 Task: Change scribble  line  to lose dashed.
Action: Mouse moved to (446, 348)
Screenshot: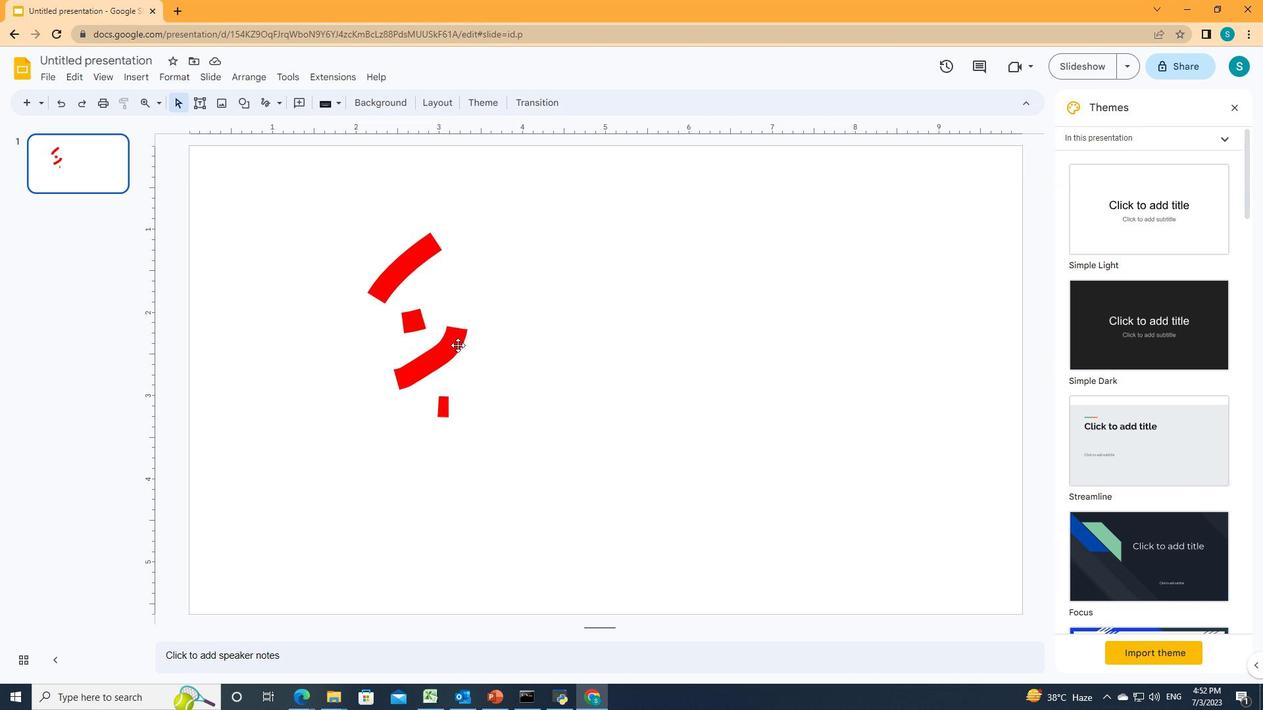 
Action: Mouse pressed left at (446, 348)
Screenshot: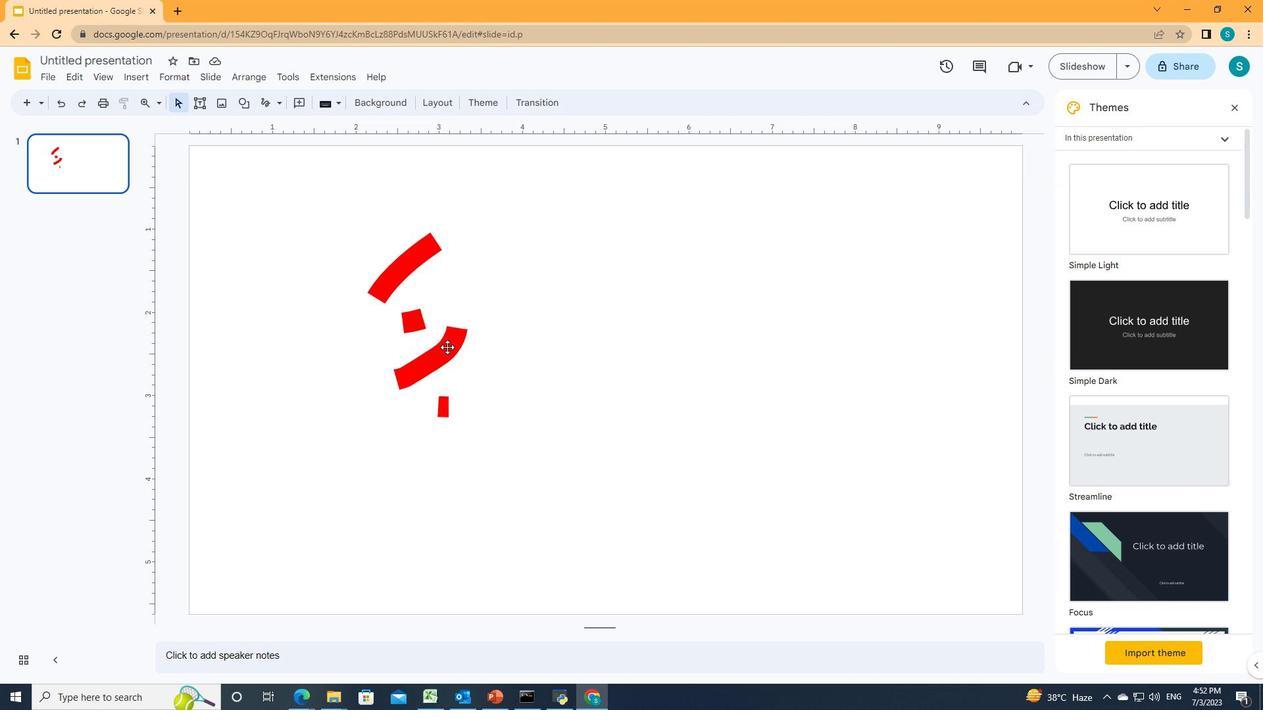 
Action: Mouse moved to (342, 102)
Screenshot: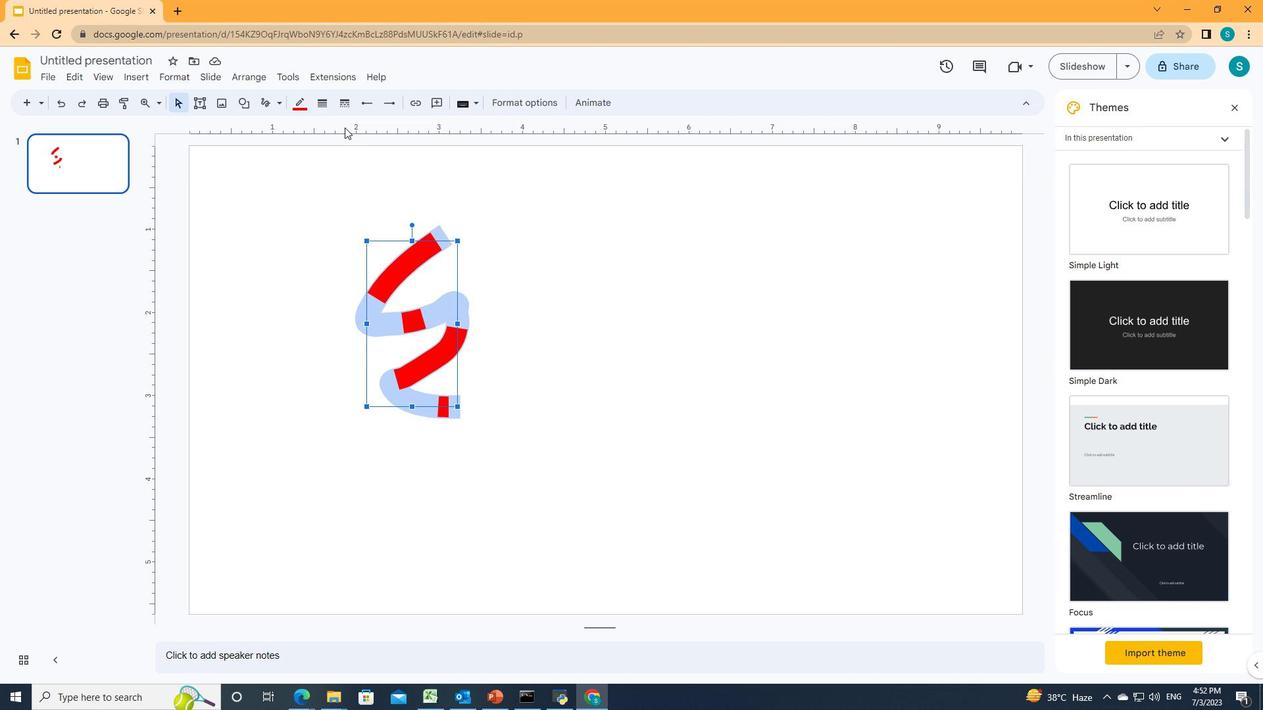 
Action: Mouse pressed left at (342, 102)
Screenshot: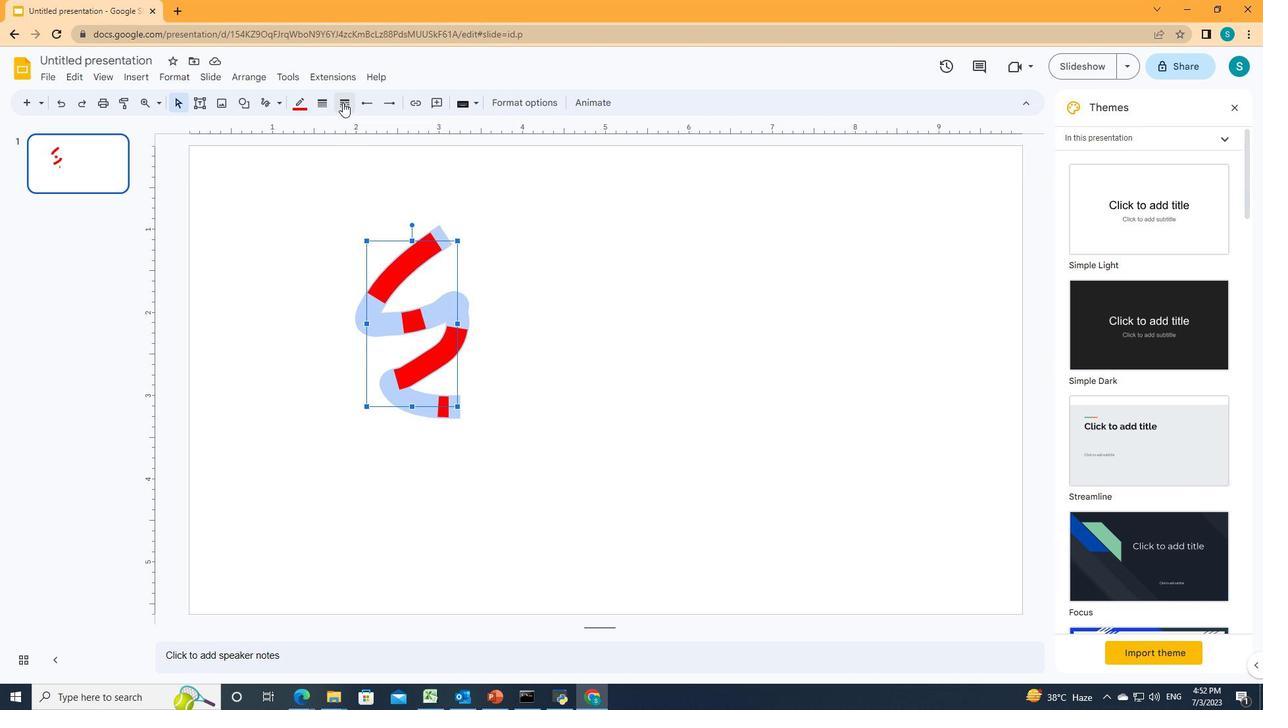 
Action: Mouse moved to (351, 207)
Screenshot: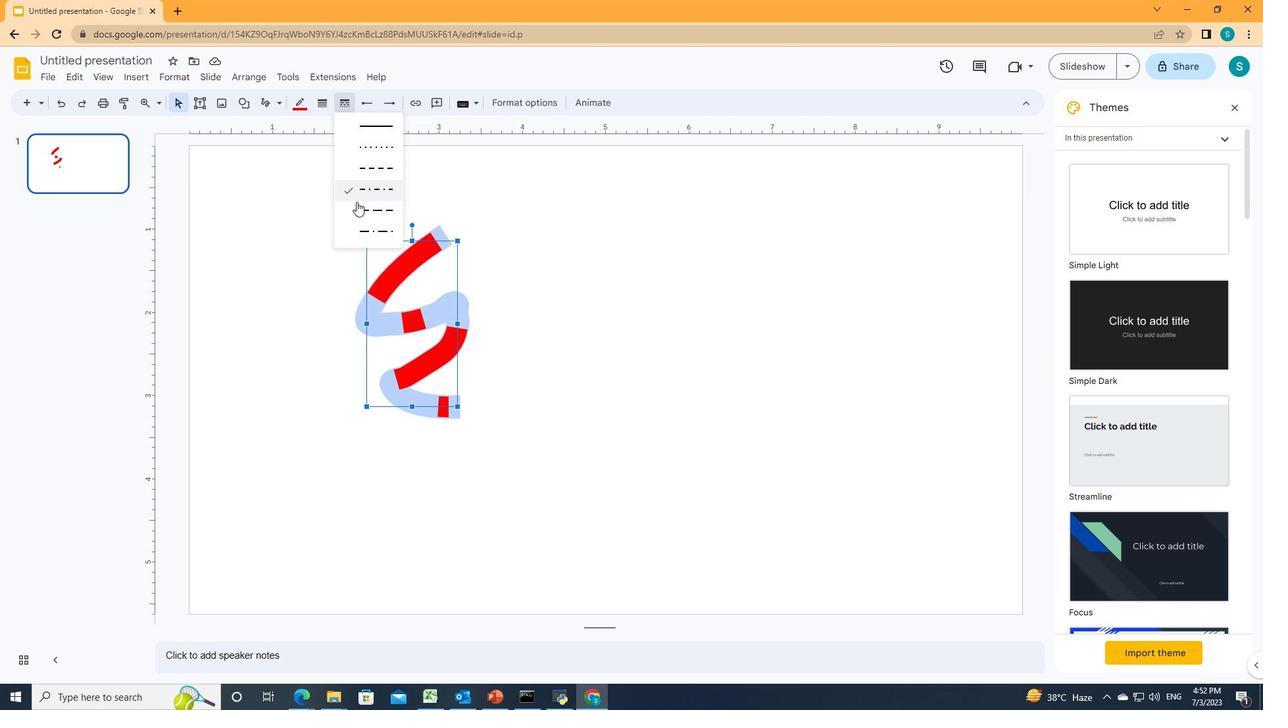
Action: Mouse pressed left at (351, 207)
Screenshot: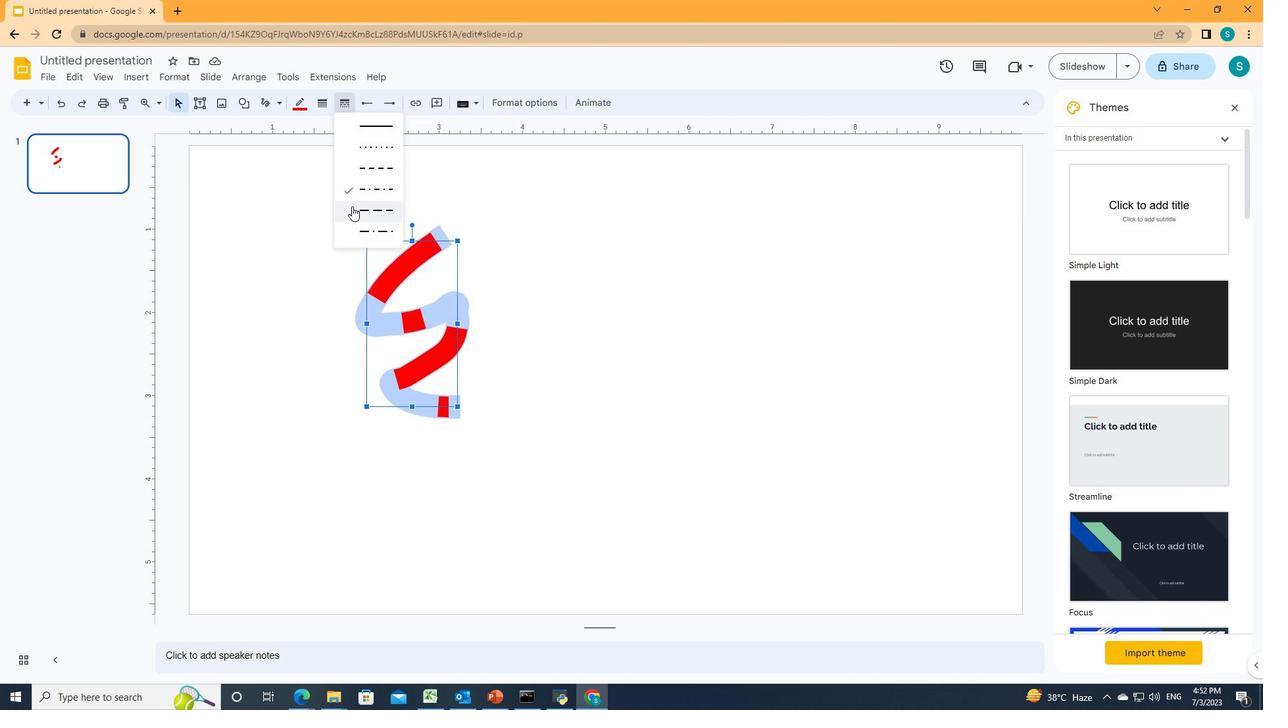 
